 Task: Add a dependency to the task Create a new online platform for online music streaming , the existing task  Implement a new cloud-based logistics management system for a company in the project ApexTech
Action: Mouse moved to (52, 242)
Screenshot: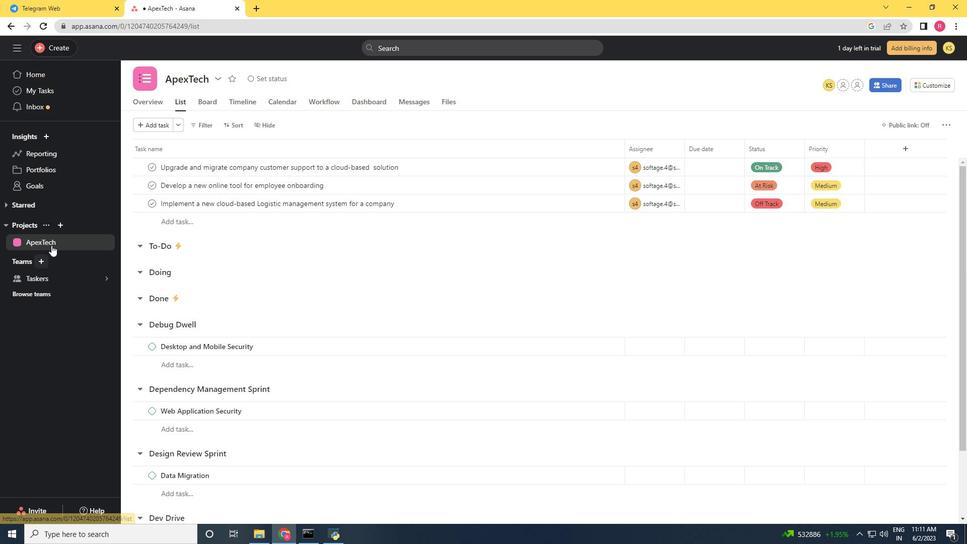 
Action: Mouse pressed left at (52, 242)
Screenshot: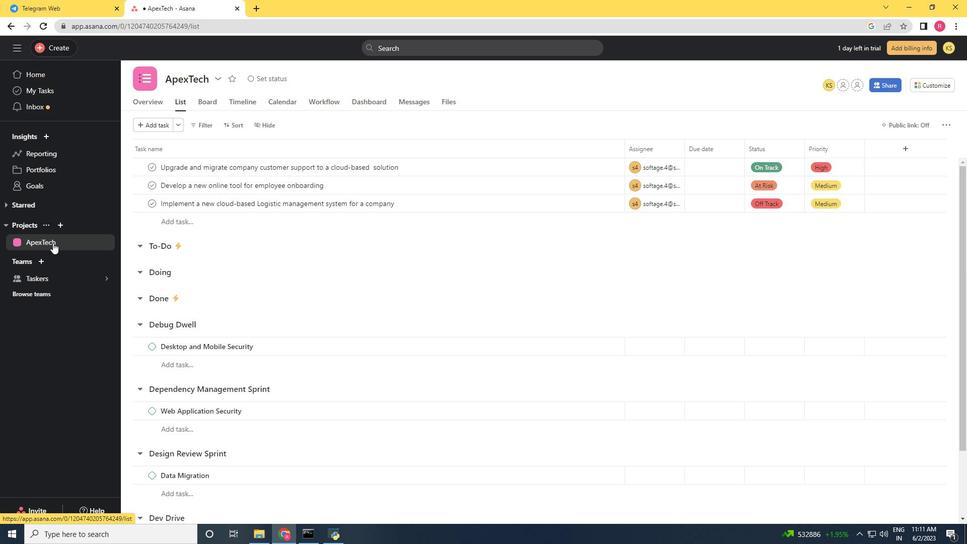 
Action: Mouse moved to (390, 278)
Screenshot: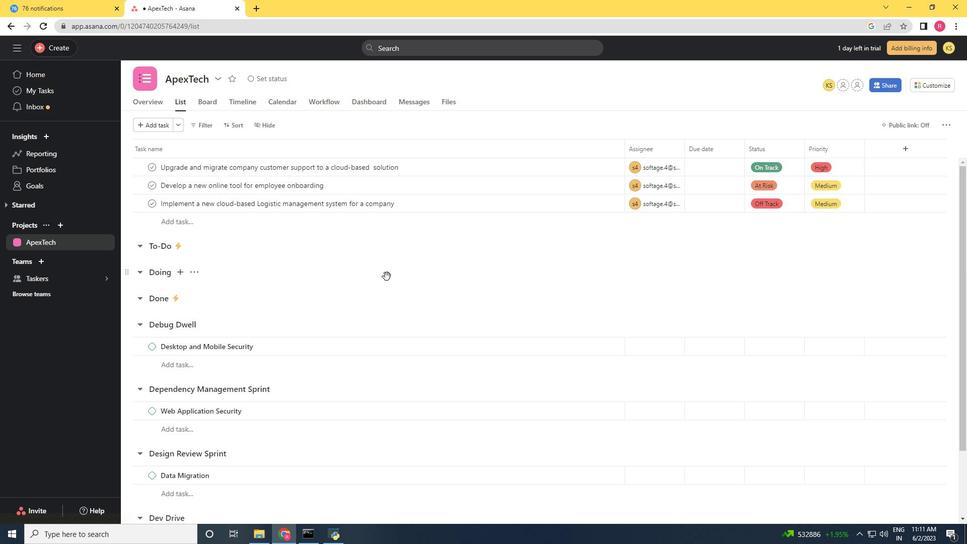 
Action: Mouse scrolled (390, 278) with delta (0, 0)
Screenshot: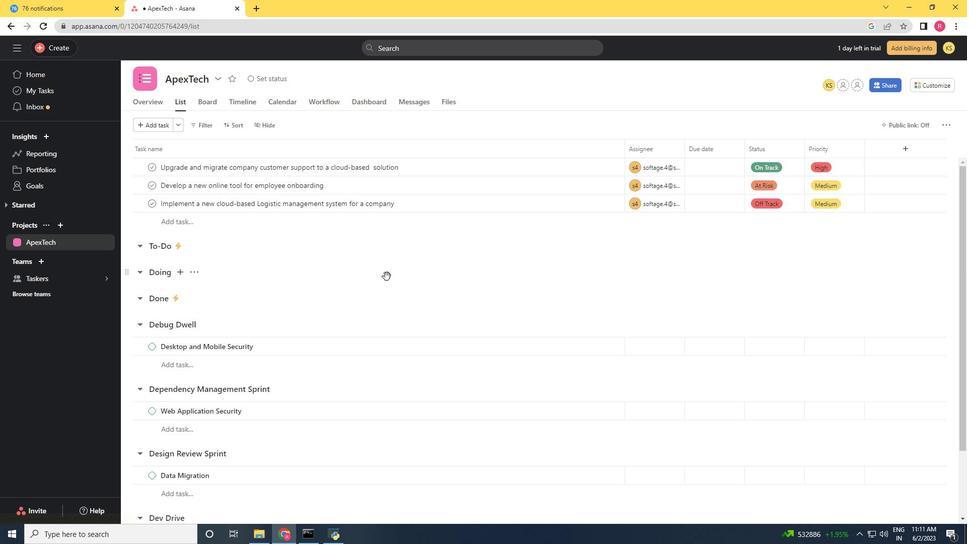 
Action: Mouse moved to (391, 280)
Screenshot: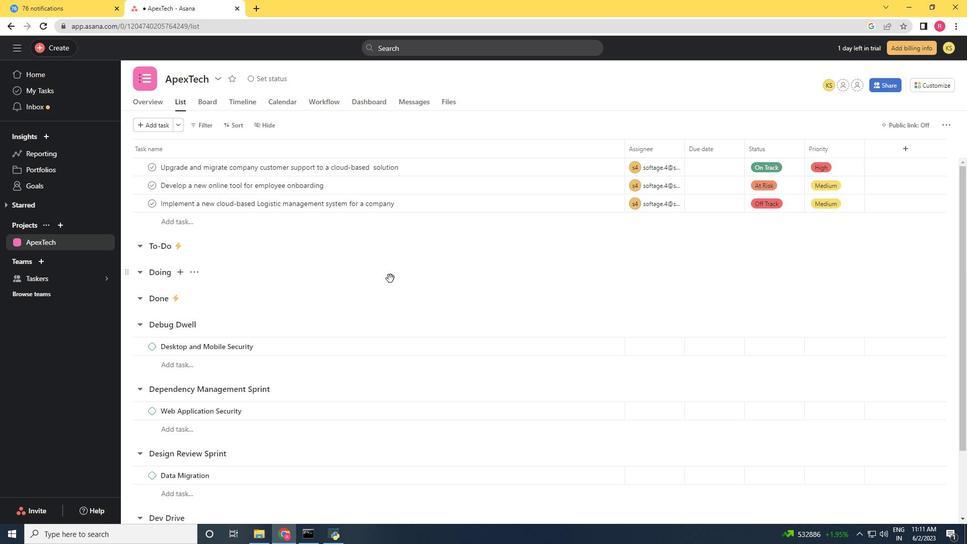 
Action: Mouse scrolled (391, 279) with delta (0, 0)
Screenshot: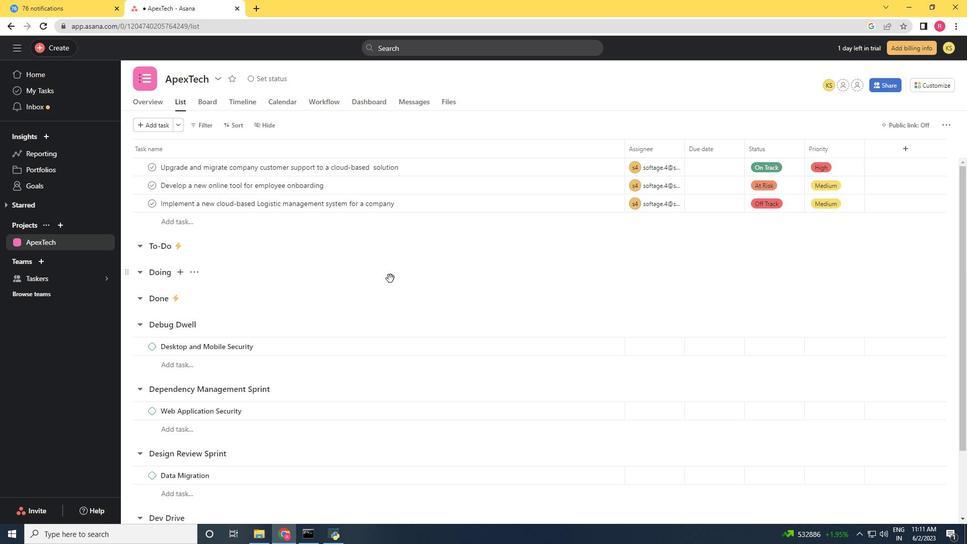 
Action: Mouse moved to (391, 282)
Screenshot: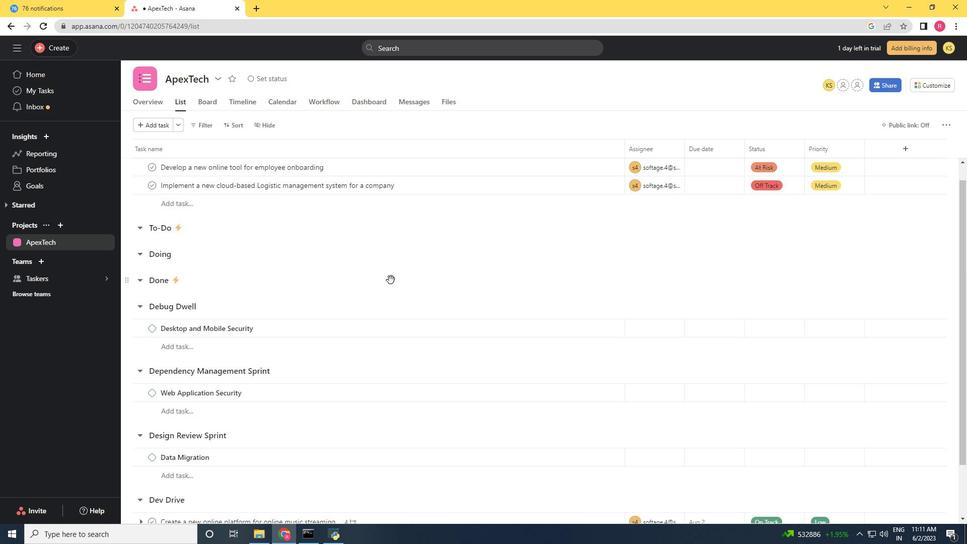 
Action: Mouse scrolled (391, 281) with delta (0, 0)
Screenshot: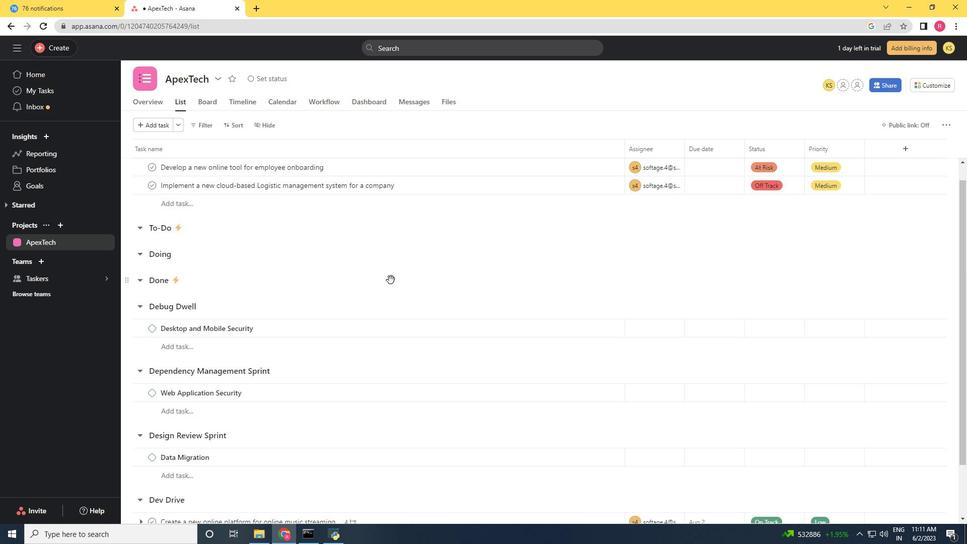 
Action: Mouse moved to (394, 293)
Screenshot: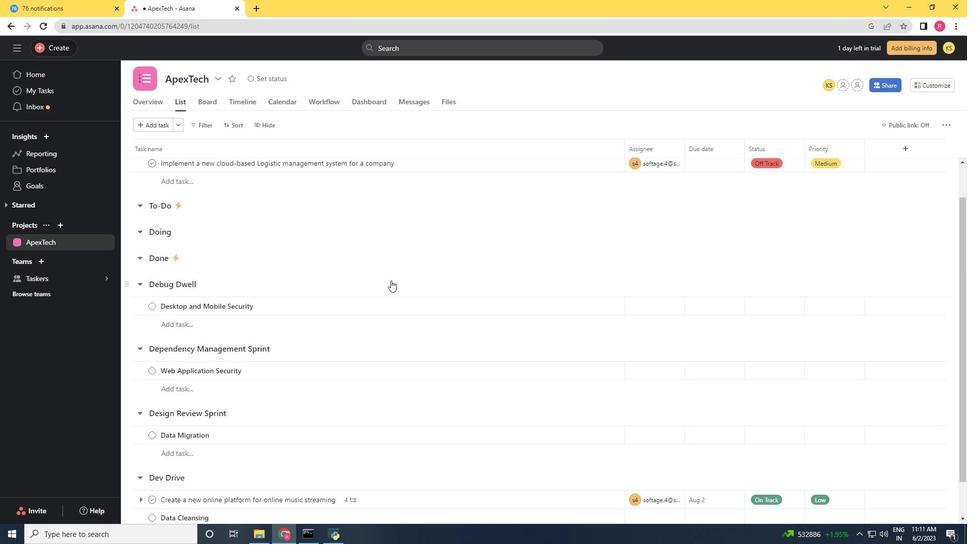 
Action: Mouse scrolled (394, 293) with delta (0, 0)
Screenshot: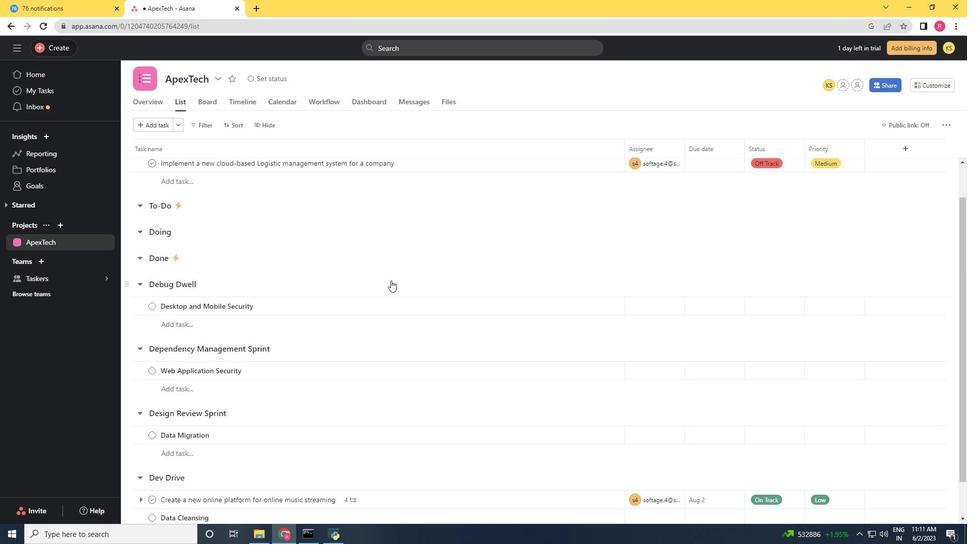 
Action: Mouse moved to (394, 314)
Screenshot: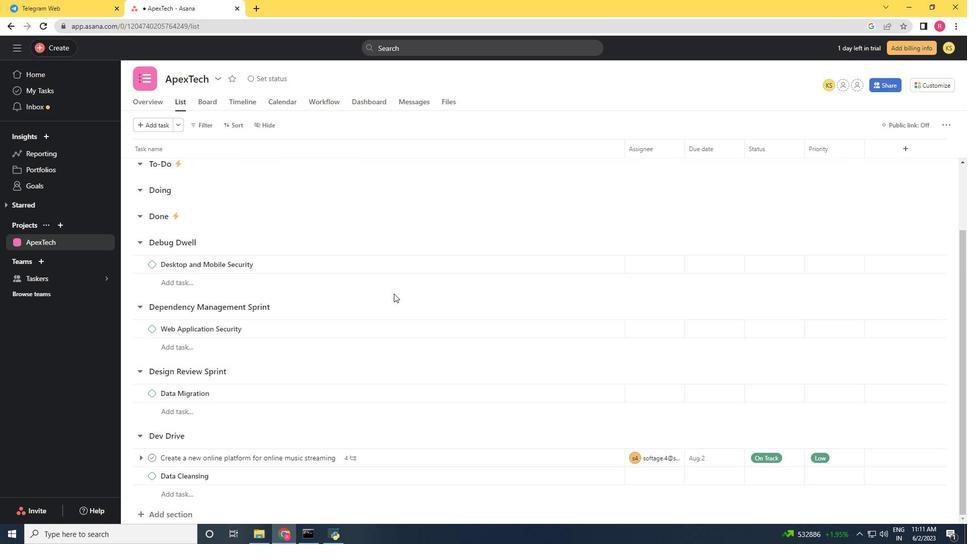
Action: Mouse scrolled (394, 304) with delta (0, 0)
Screenshot: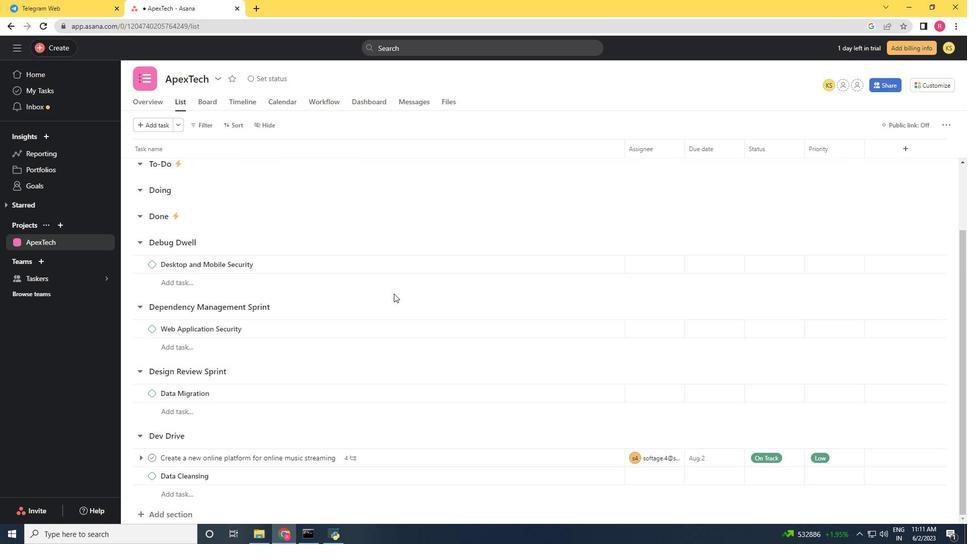 
Action: Mouse moved to (424, 453)
Screenshot: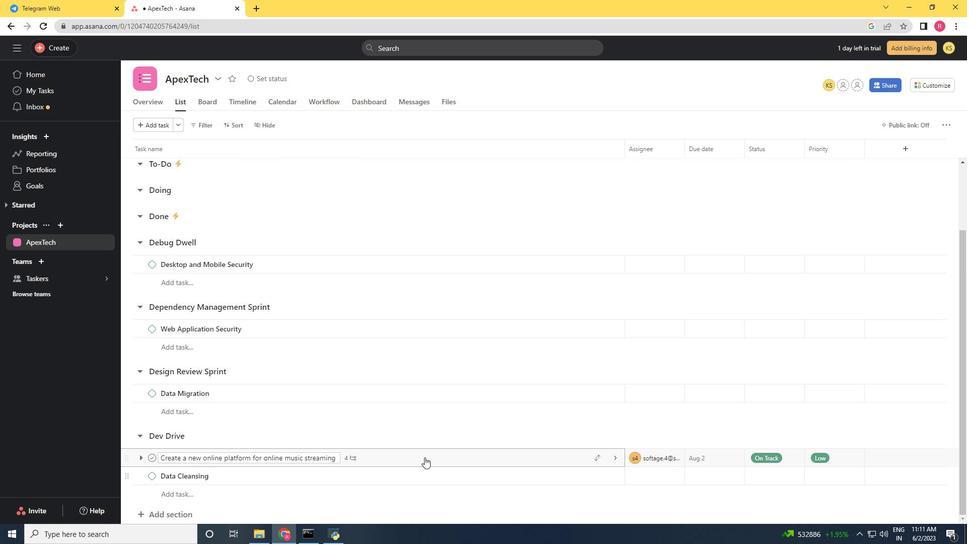 
Action: Mouse pressed left at (424, 453)
Screenshot: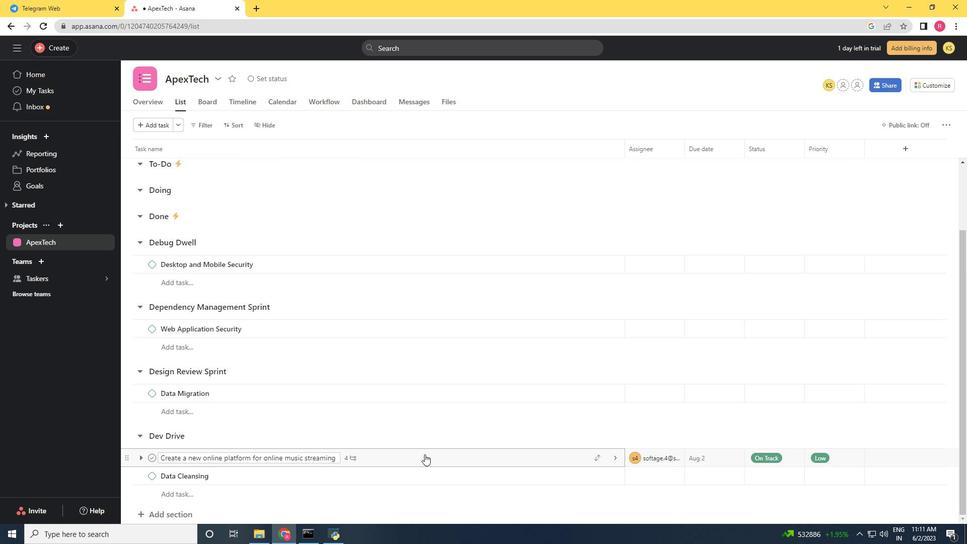
Action: Mouse moved to (704, 392)
Screenshot: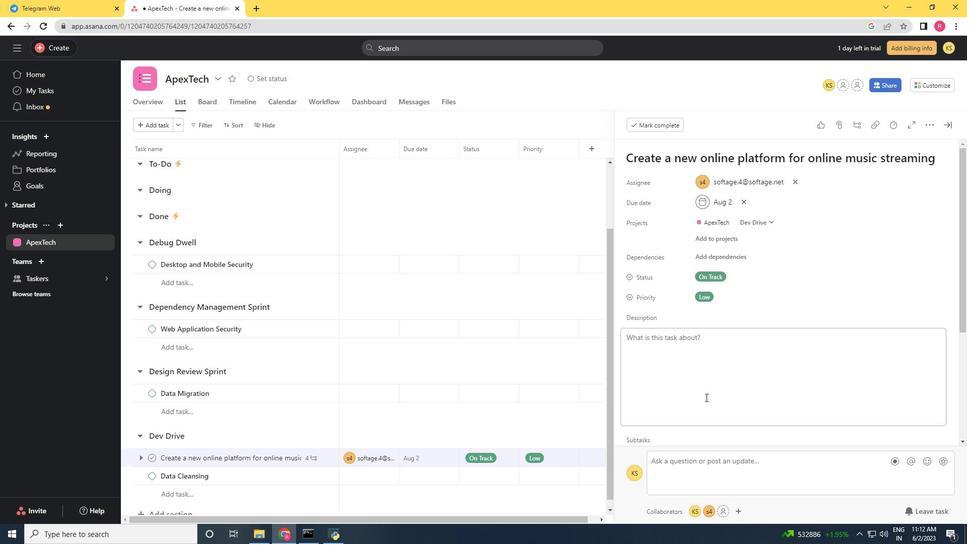 
Action: Mouse scrolled (704, 392) with delta (0, 0)
Screenshot: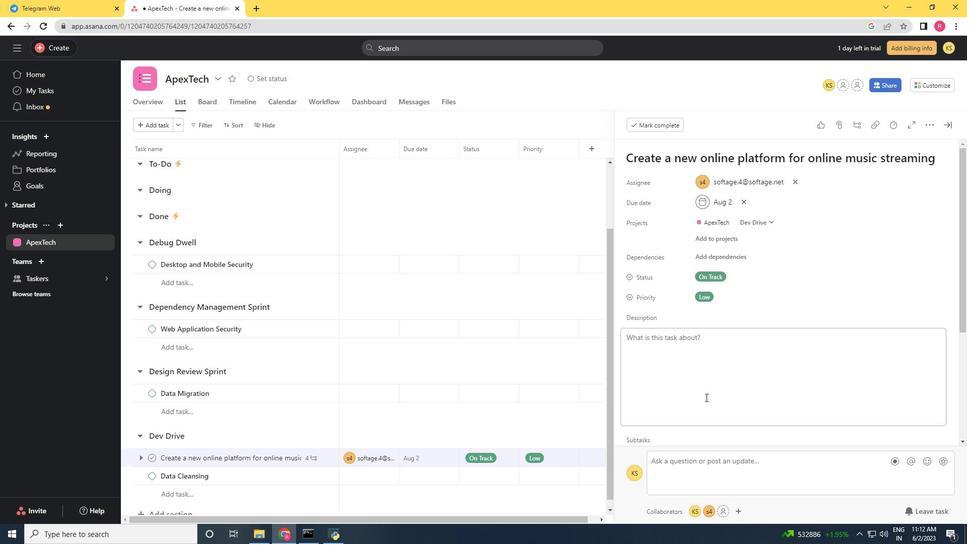 
Action: Mouse scrolled (704, 392) with delta (0, 0)
Screenshot: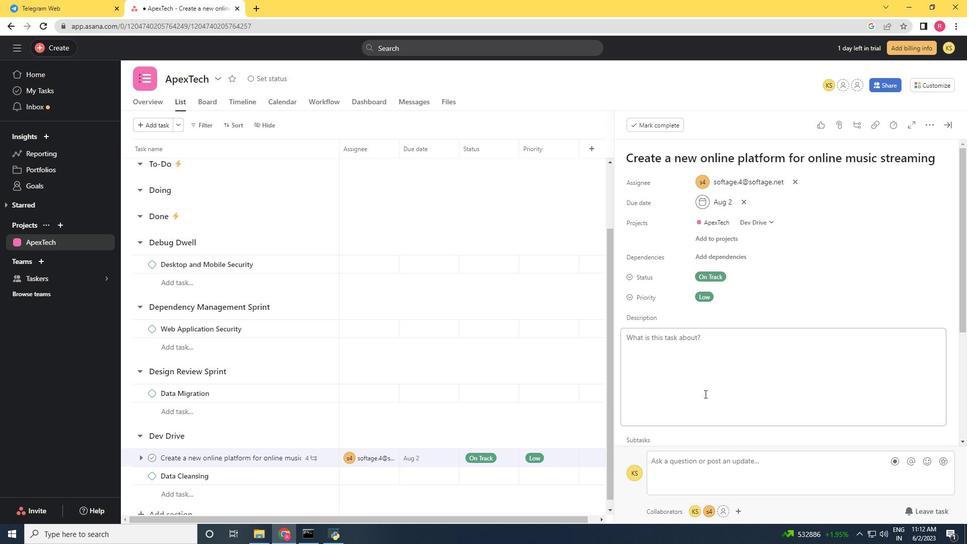 
Action: Mouse scrolled (704, 392) with delta (0, 0)
Screenshot: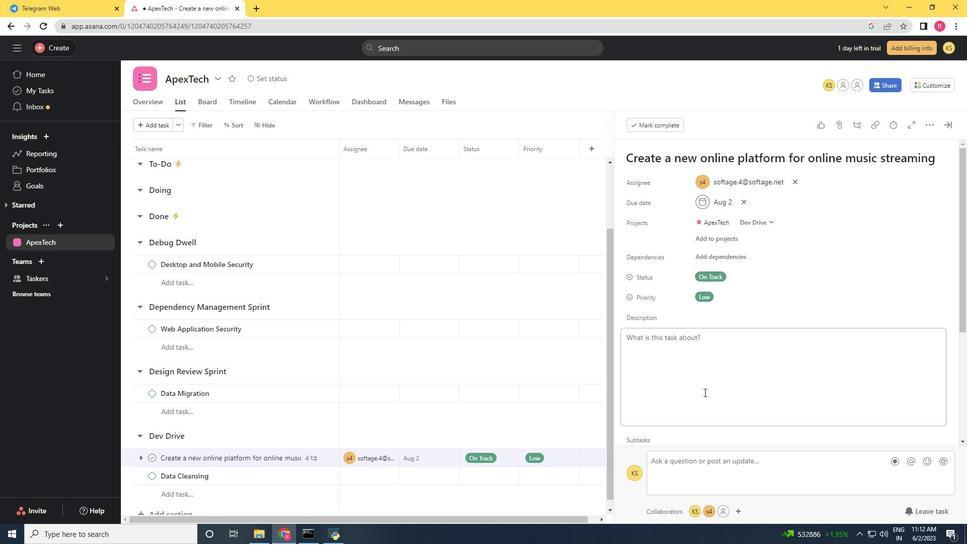 
Action: Mouse scrolled (704, 392) with delta (0, 0)
Screenshot: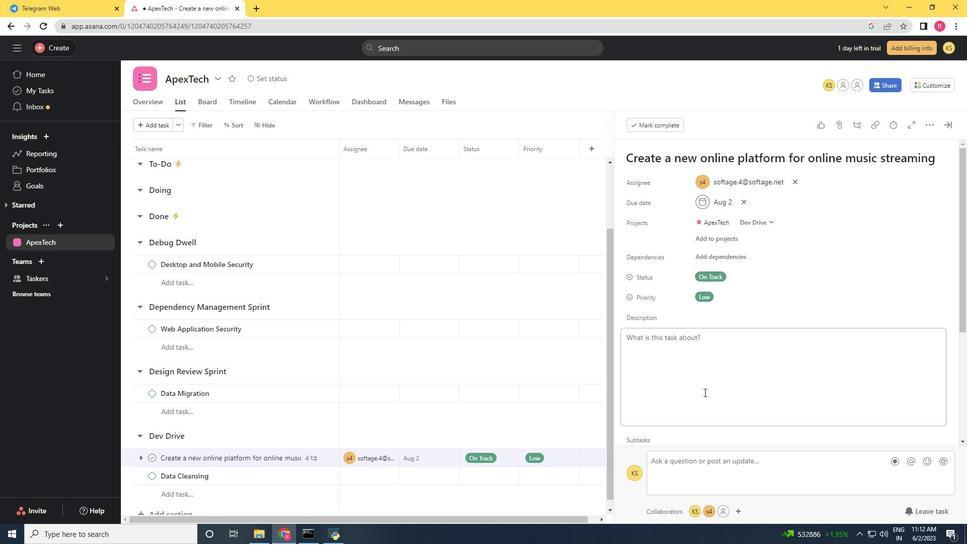 
Action: Mouse scrolled (704, 392) with delta (0, 0)
Screenshot: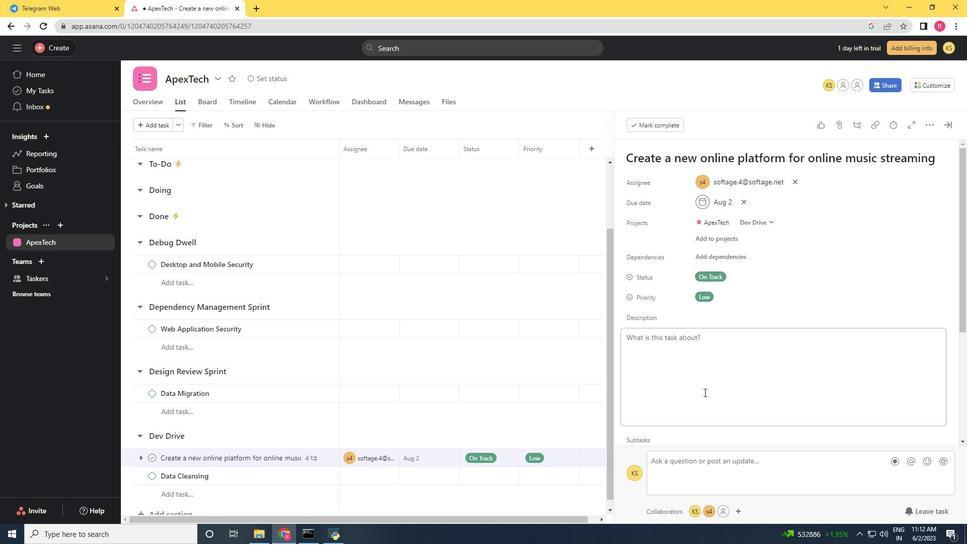 
Action: Mouse moved to (490, 337)
Screenshot: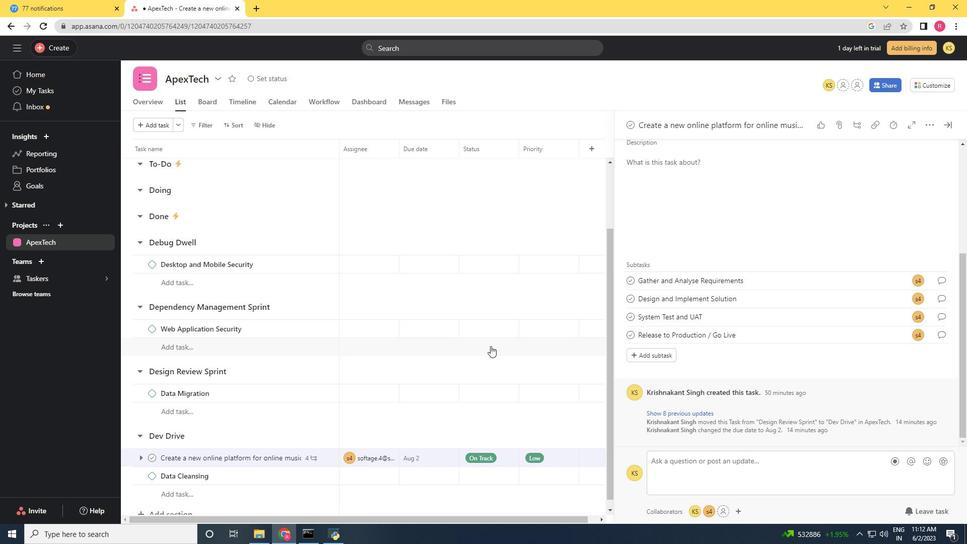 
Action: Mouse scrolled (490, 338) with delta (0, 0)
Screenshot: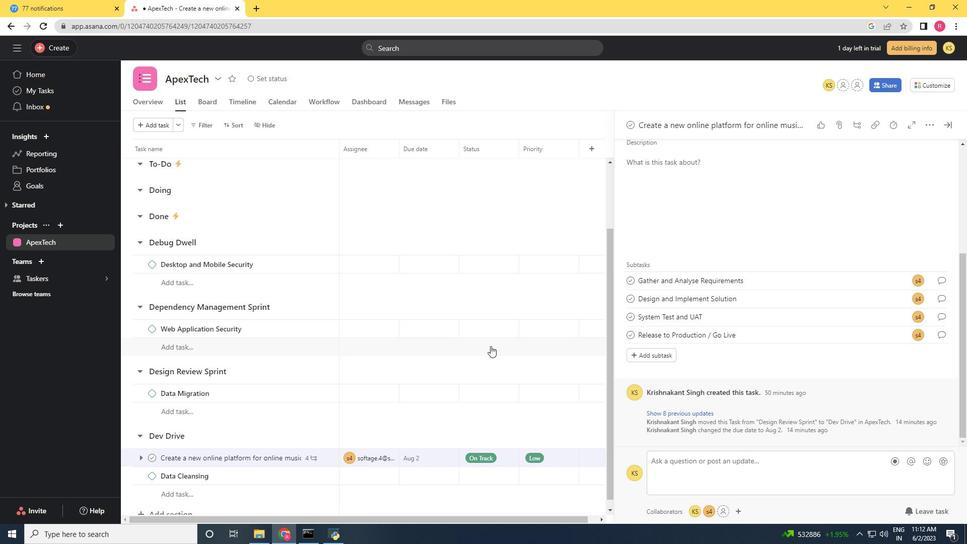
Action: Mouse moved to (490, 332)
Screenshot: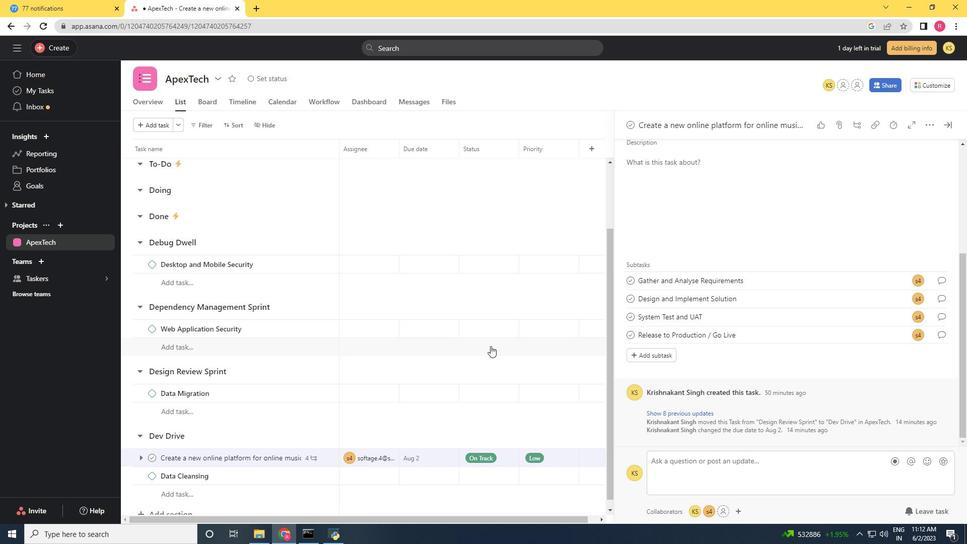 
Action: Mouse scrolled (490, 333) with delta (0, 0)
Screenshot: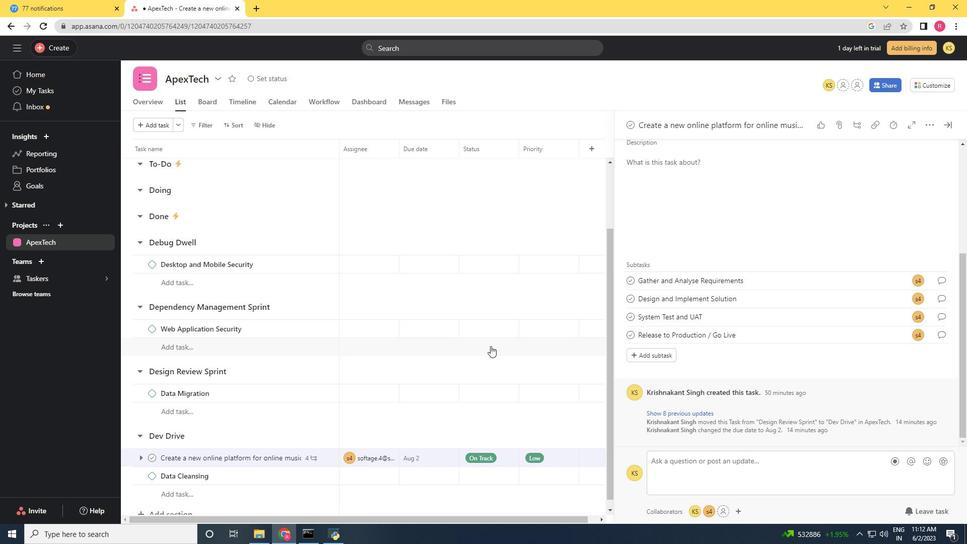 
Action: Mouse moved to (490, 330)
Screenshot: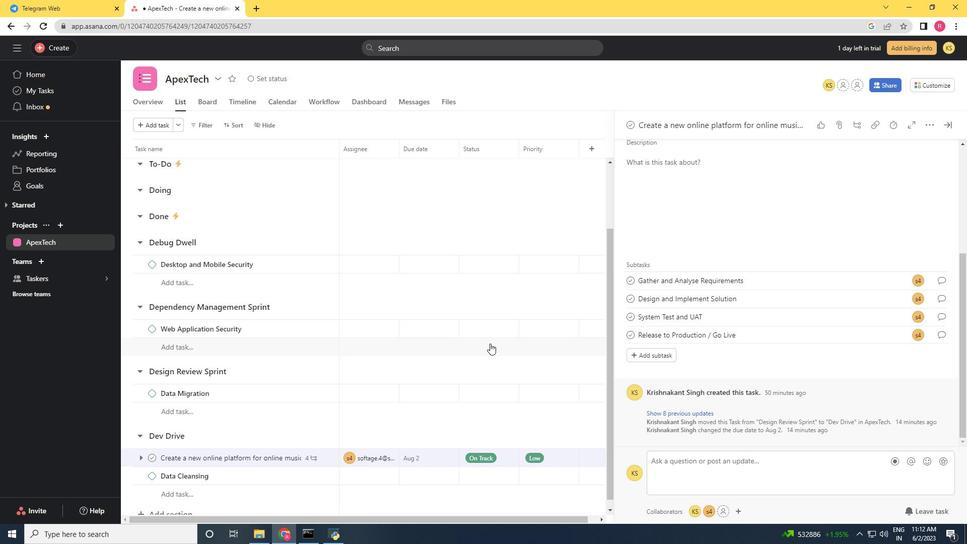 
Action: Mouse scrolled (490, 331) with delta (0, 0)
Screenshot: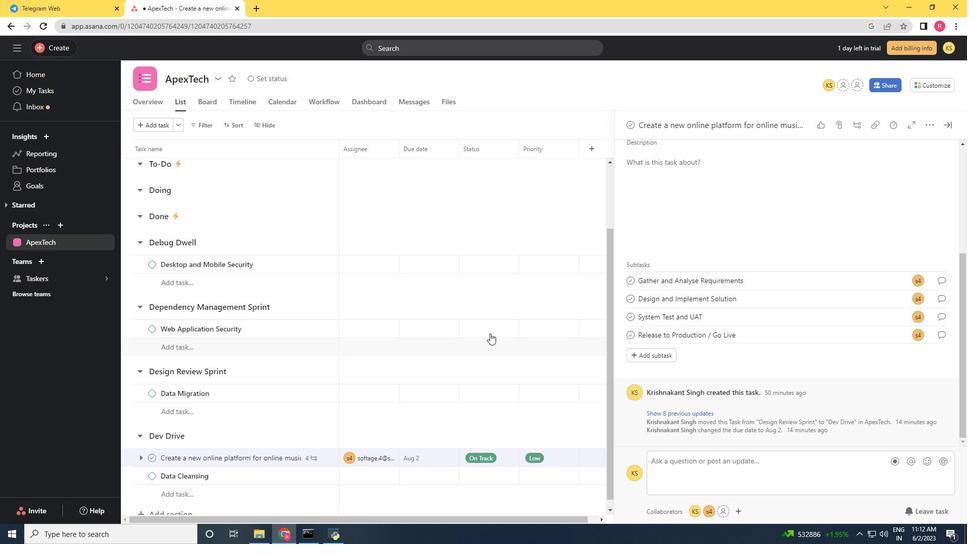 
Action: Mouse moved to (761, 241)
Screenshot: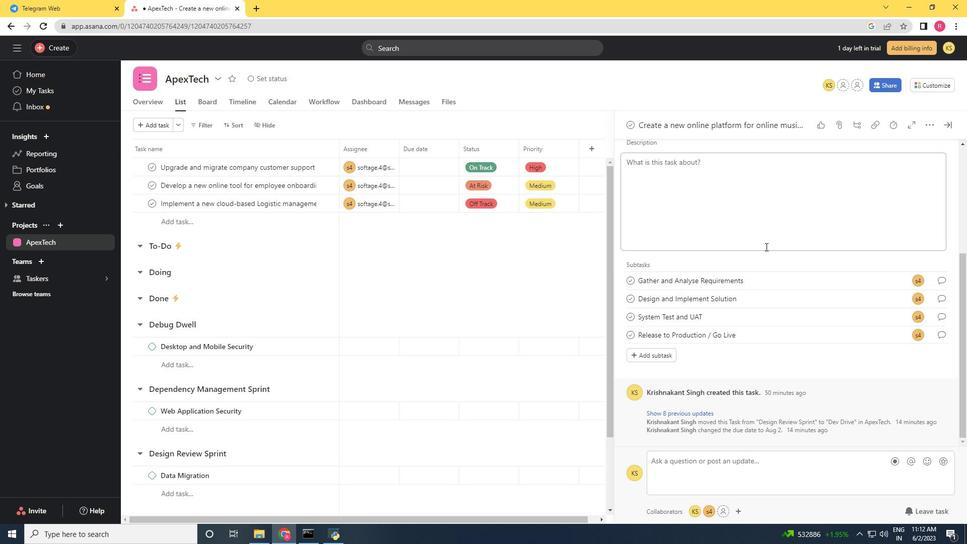 
Action: Mouse scrolled (761, 242) with delta (0, 0)
Screenshot: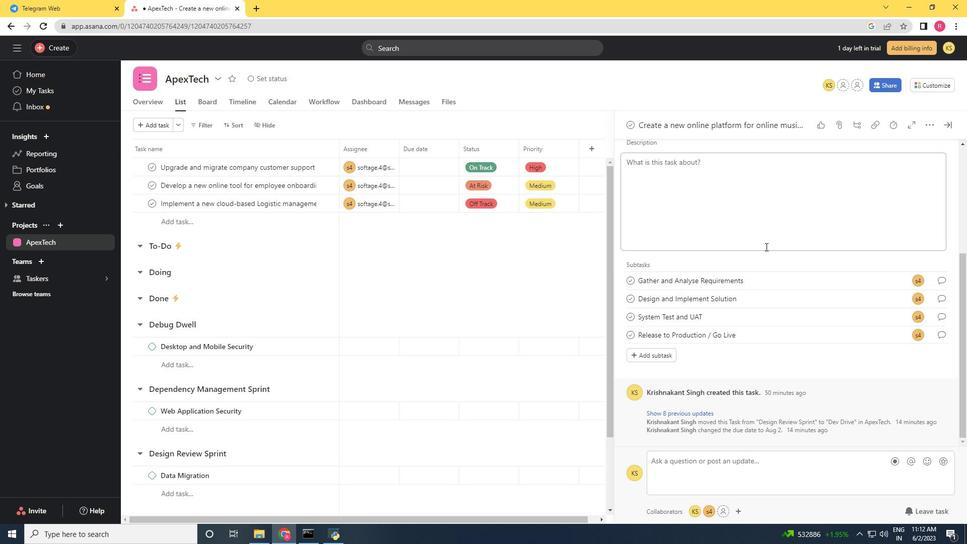 
Action: Mouse scrolled (761, 242) with delta (0, 0)
Screenshot: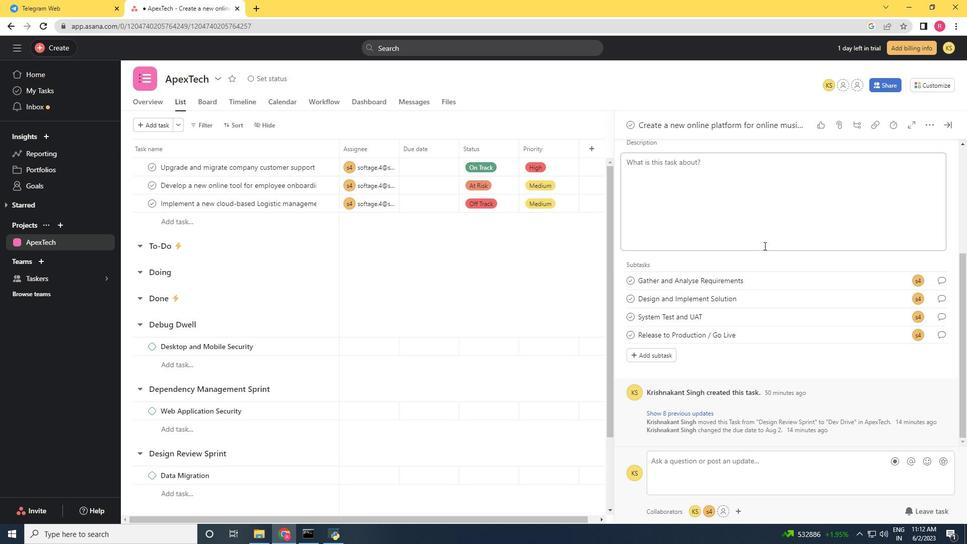 
Action: Mouse scrolled (761, 242) with delta (0, 0)
Screenshot: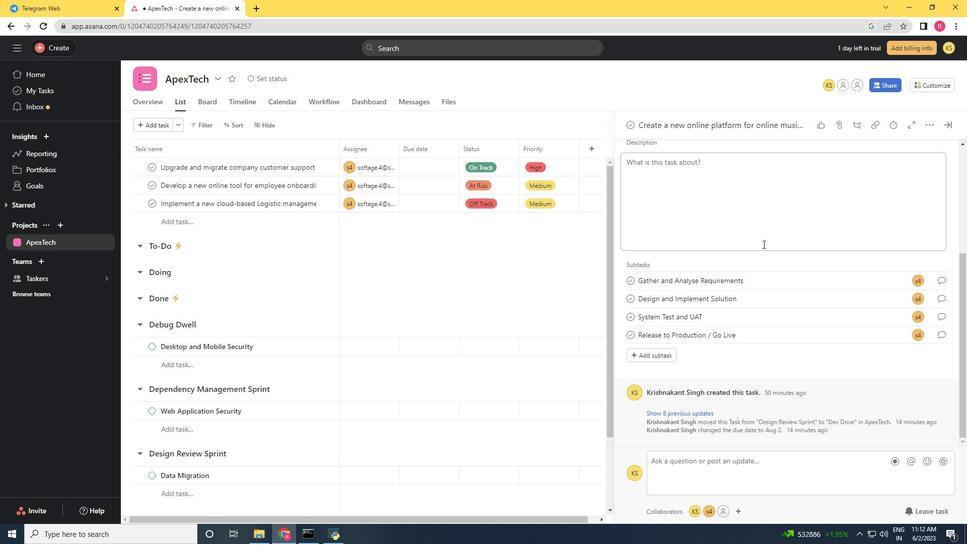 
Action: Mouse scrolled (761, 242) with delta (0, 0)
Screenshot: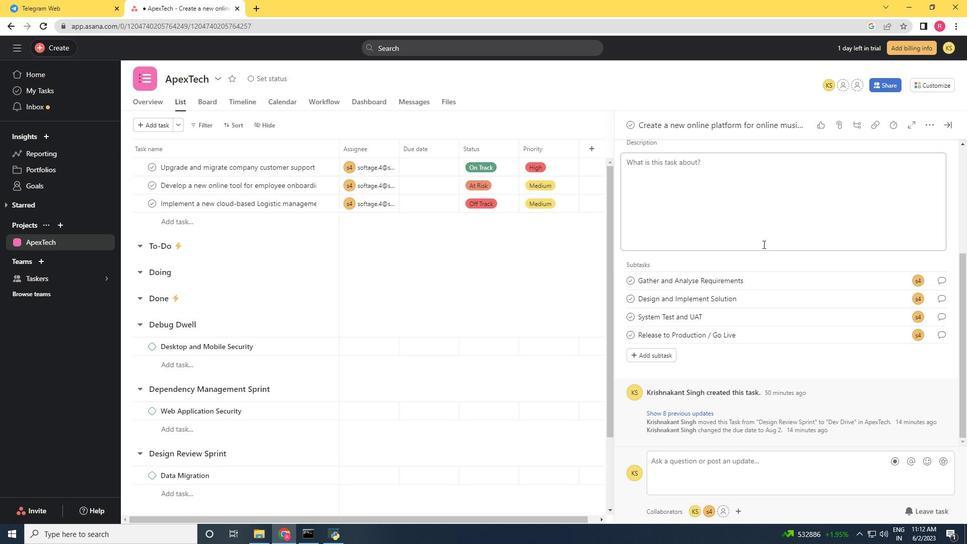 
Action: Mouse moved to (721, 257)
Screenshot: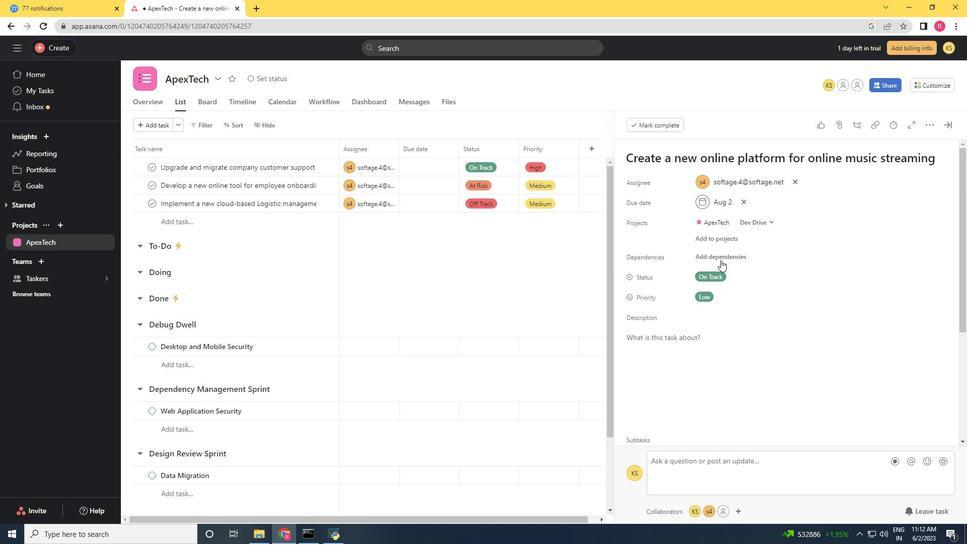 
Action: Mouse pressed left at (721, 257)
Screenshot: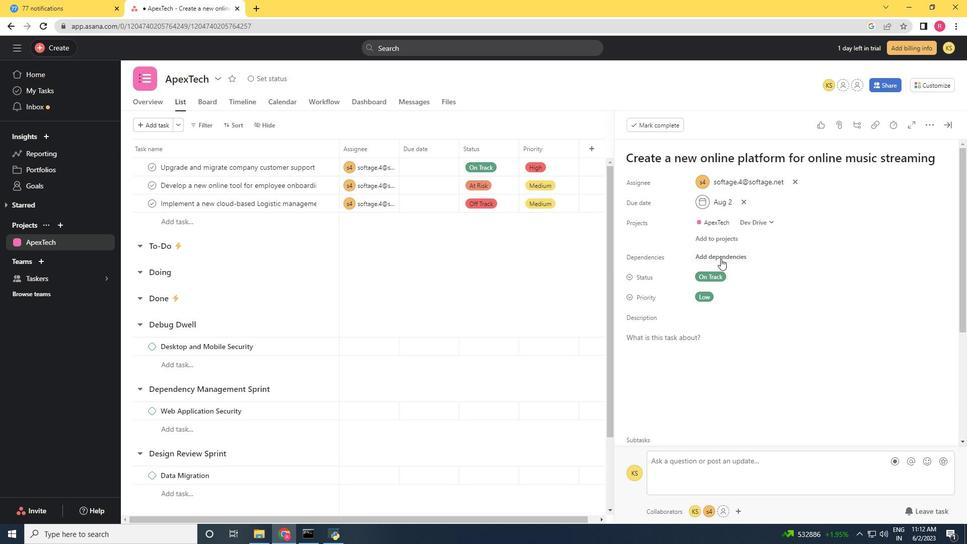 
Action: Mouse moved to (712, 265)
Screenshot: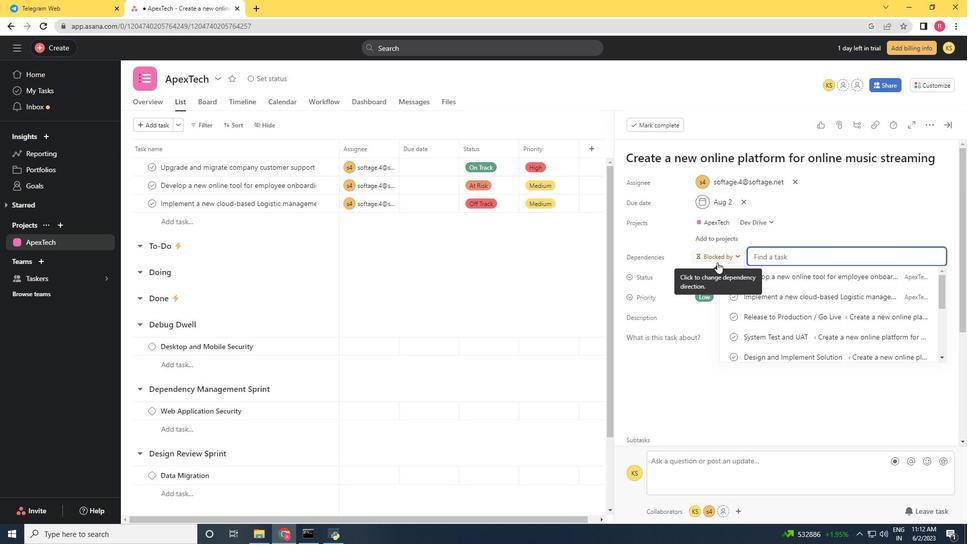 
Action: Key pressed <Key.shift><Key.shift>Implemen<Key.space><Key.backspace>y<Key.backspace>t<Key.space>a<Key.space>new<Key.space>cloud-based<Key.space>logistic<Key.space>management<Key.space>systm<Key.backspace><Key.backspace>ten<Key.backspace>m
Screenshot: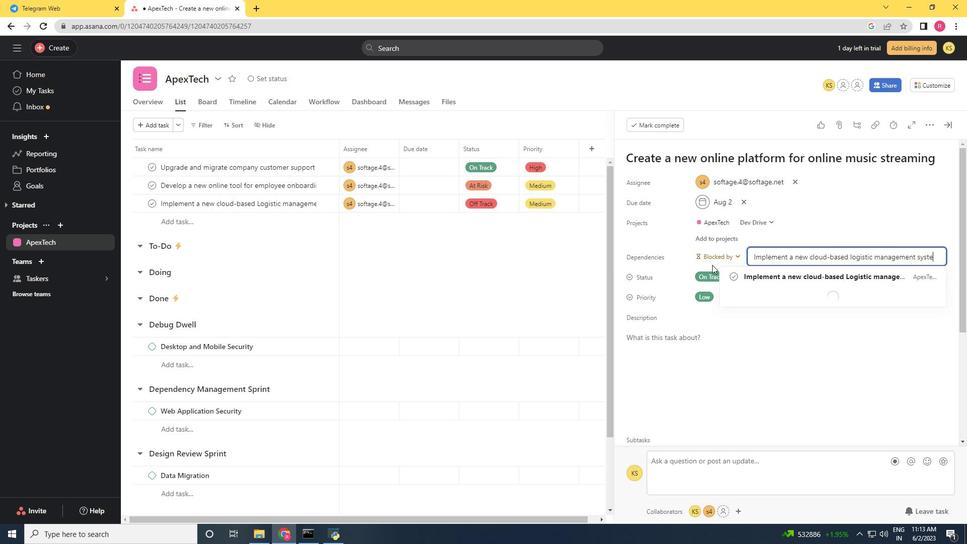 
Action: Mouse moved to (784, 274)
Screenshot: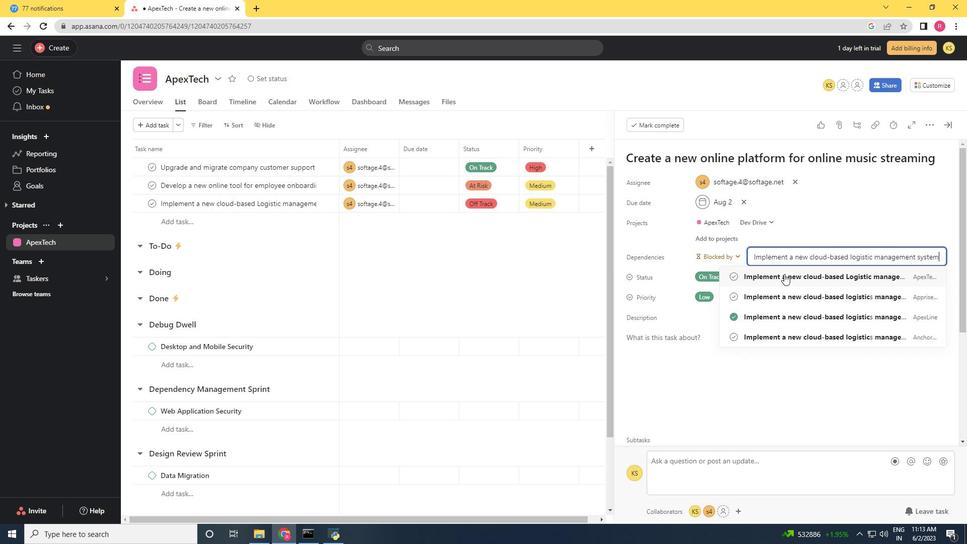 
Action: Mouse pressed left at (784, 274)
Screenshot: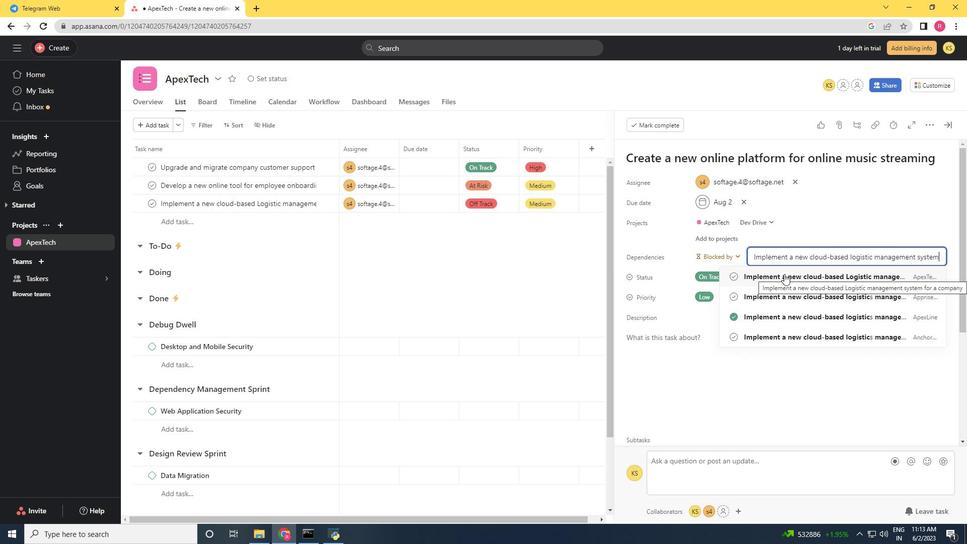 
Action: Mouse moved to (762, 287)
Screenshot: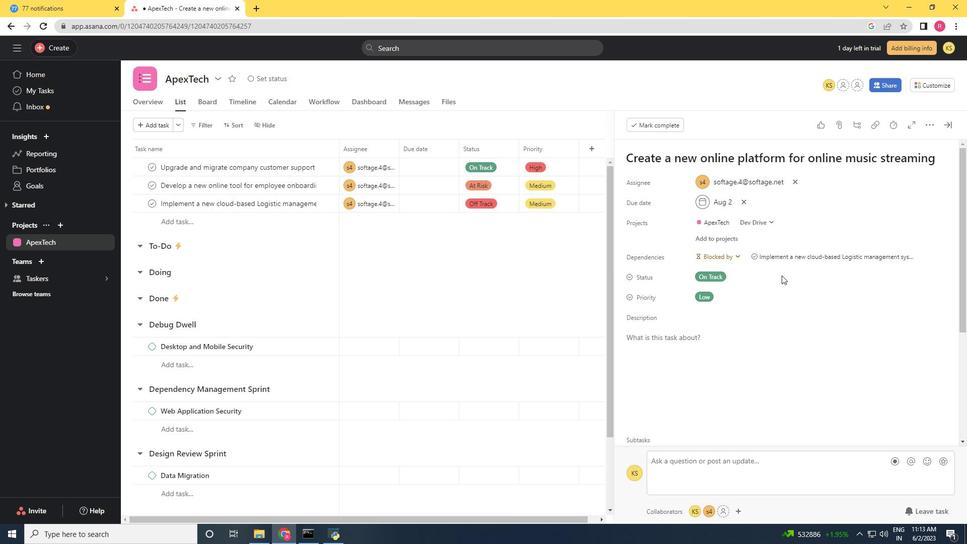 
